 Task: Create a due date automation trigger when advanced on, on the monday of the week a card is due add fields with custom field "Resume" set to a date in this month at 11:00 AM.
Action: Mouse moved to (1175, 92)
Screenshot: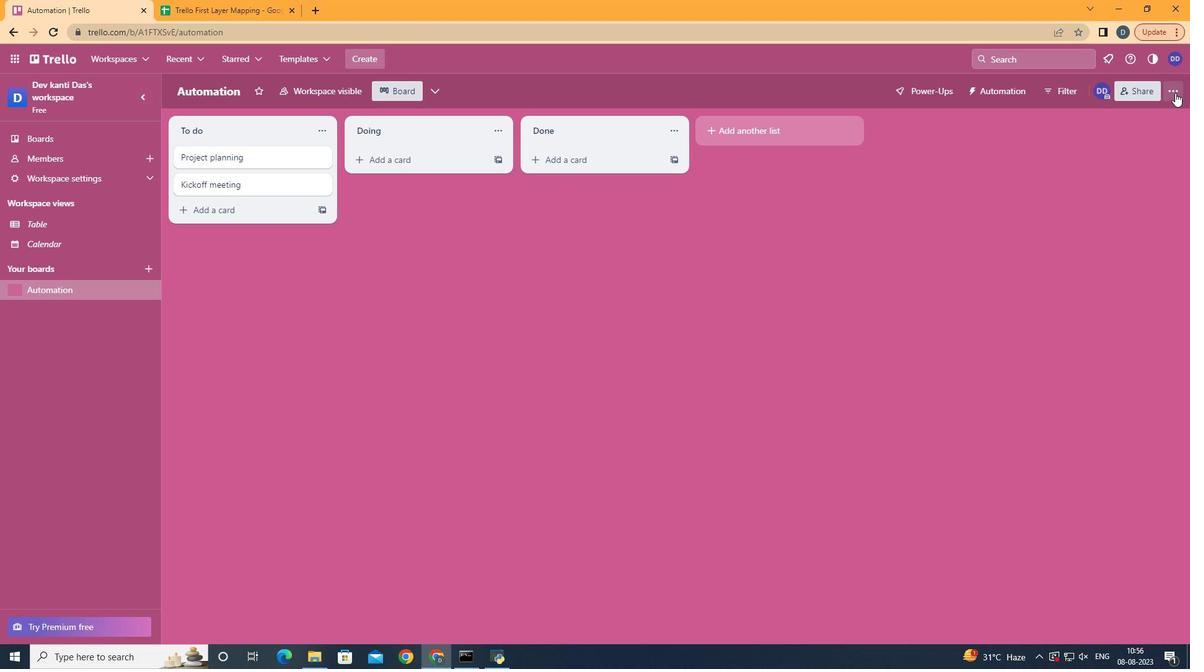 
Action: Mouse pressed left at (1175, 92)
Screenshot: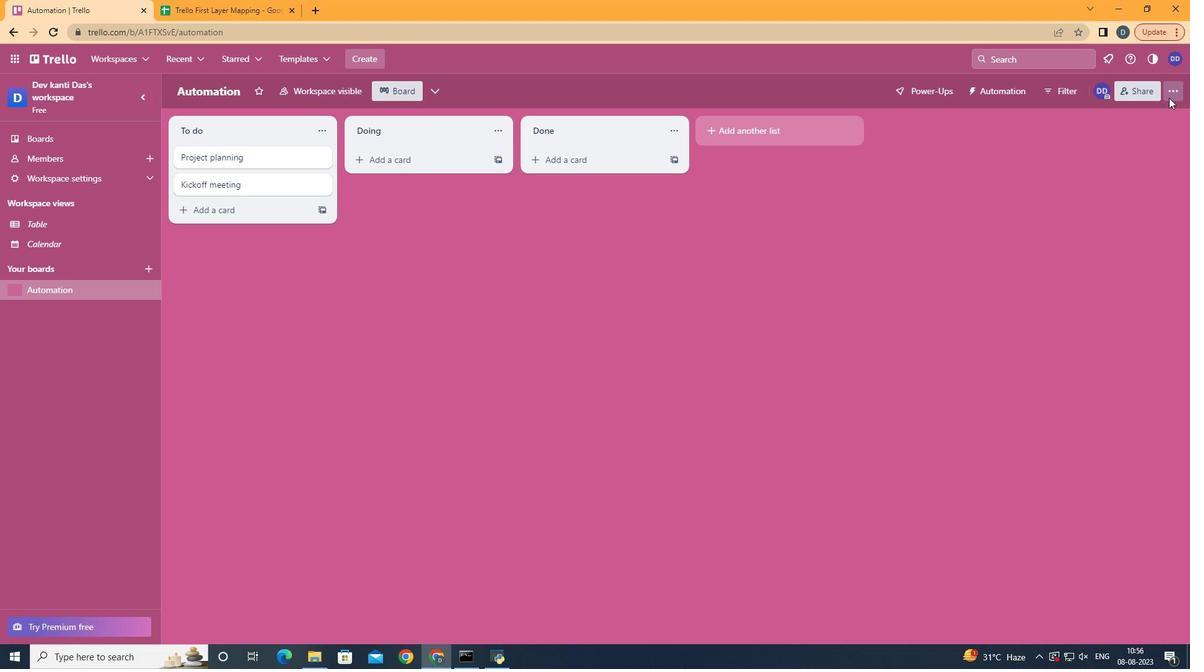 
Action: Mouse moved to (1102, 260)
Screenshot: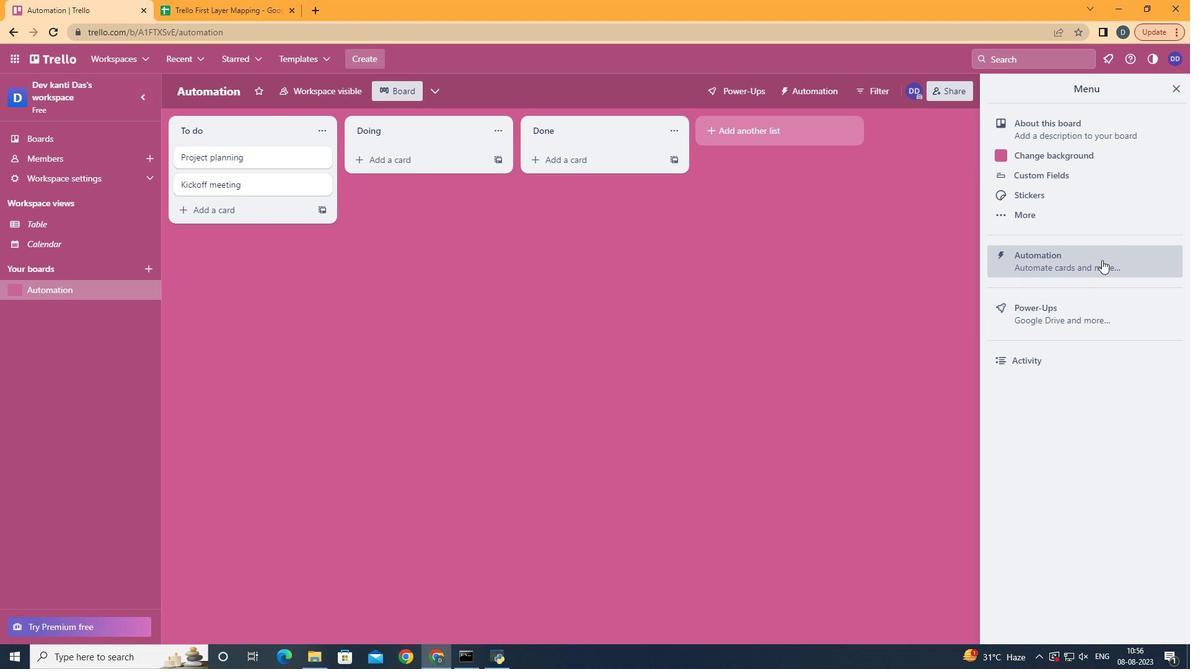 
Action: Mouse pressed left at (1102, 260)
Screenshot: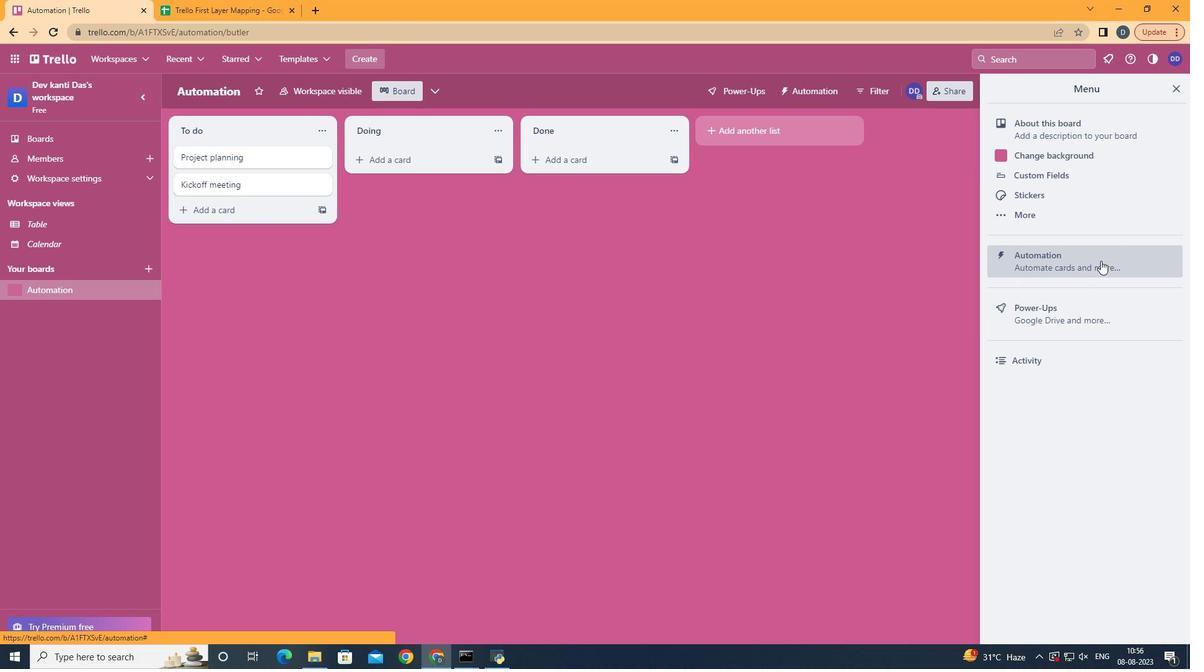 
Action: Mouse moved to (211, 248)
Screenshot: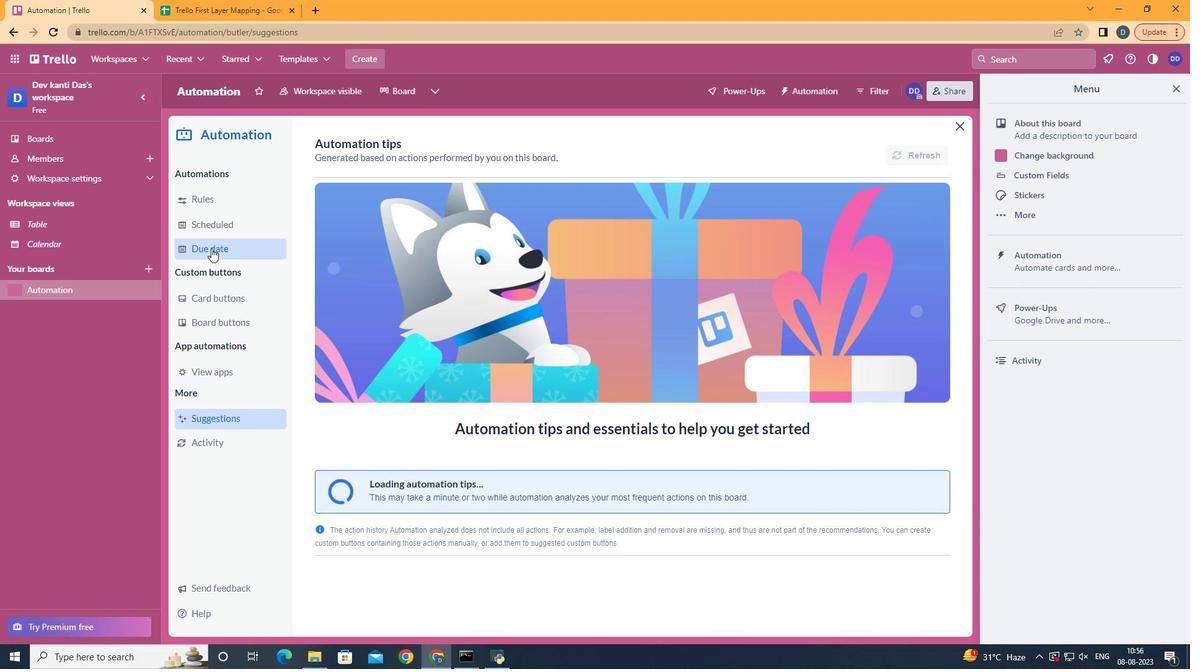 
Action: Mouse pressed left at (211, 248)
Screenshot: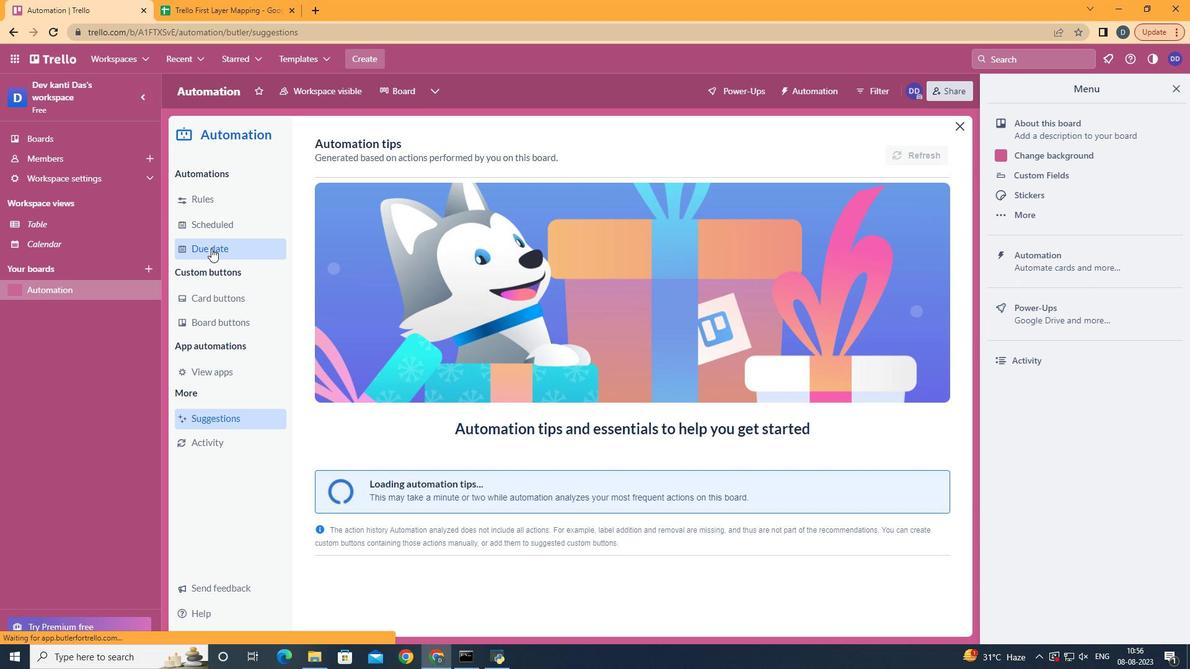 
Action: Mouse moved to (873, 147)
Screenshot: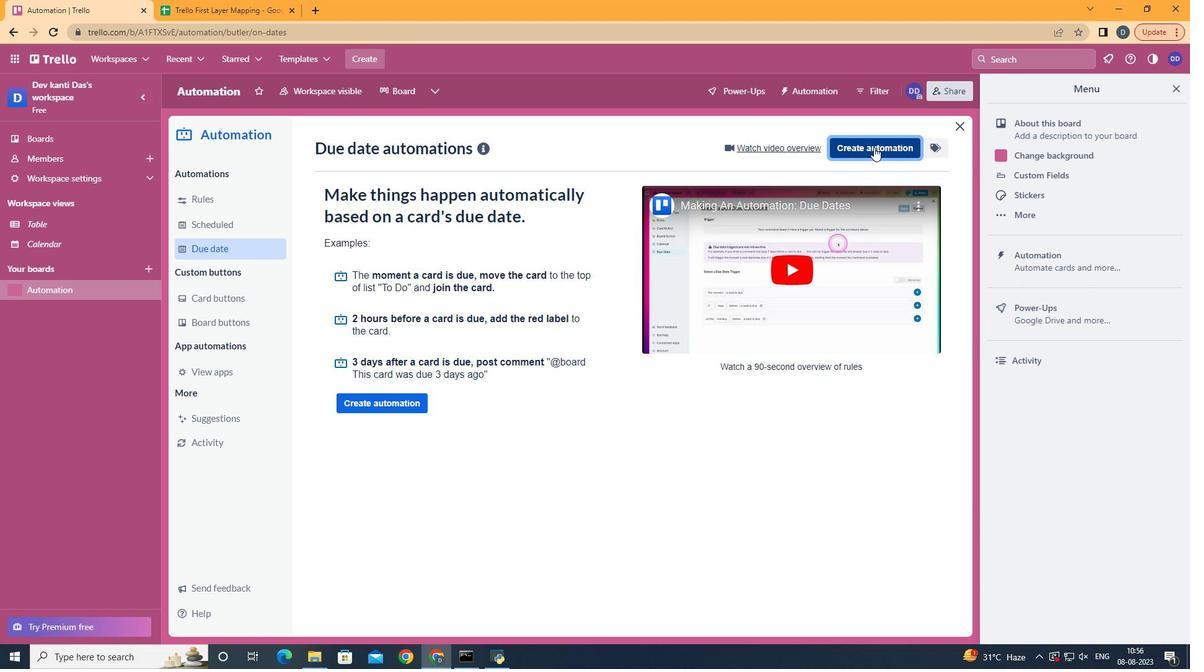
Action: Mouse pressed left at (873, 147)
Screenshot: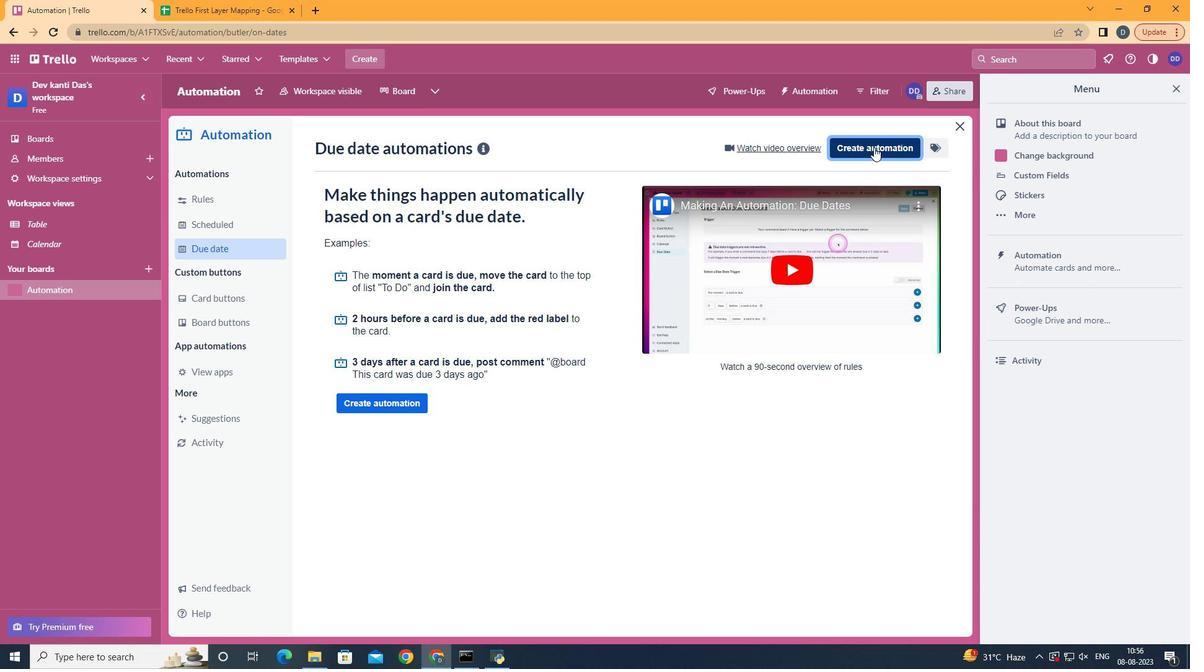 
Action: Mouse moved to (627, 264)
Screenshot: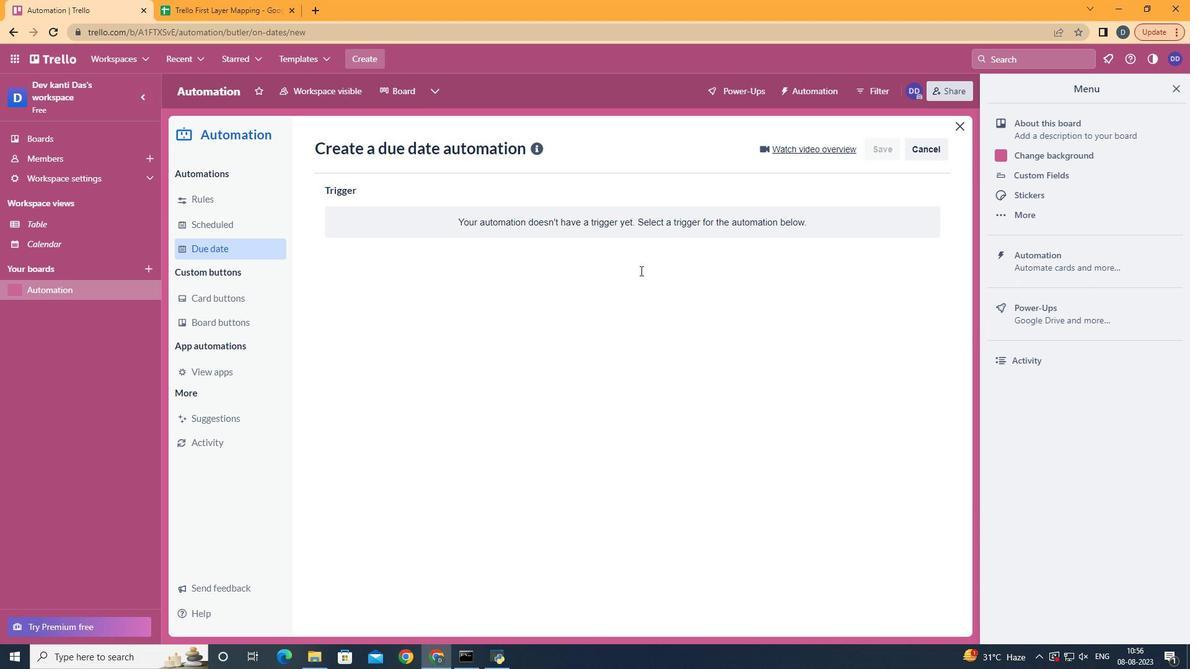 
Action: Mouse pressed left at (627, 264)
Screenshot: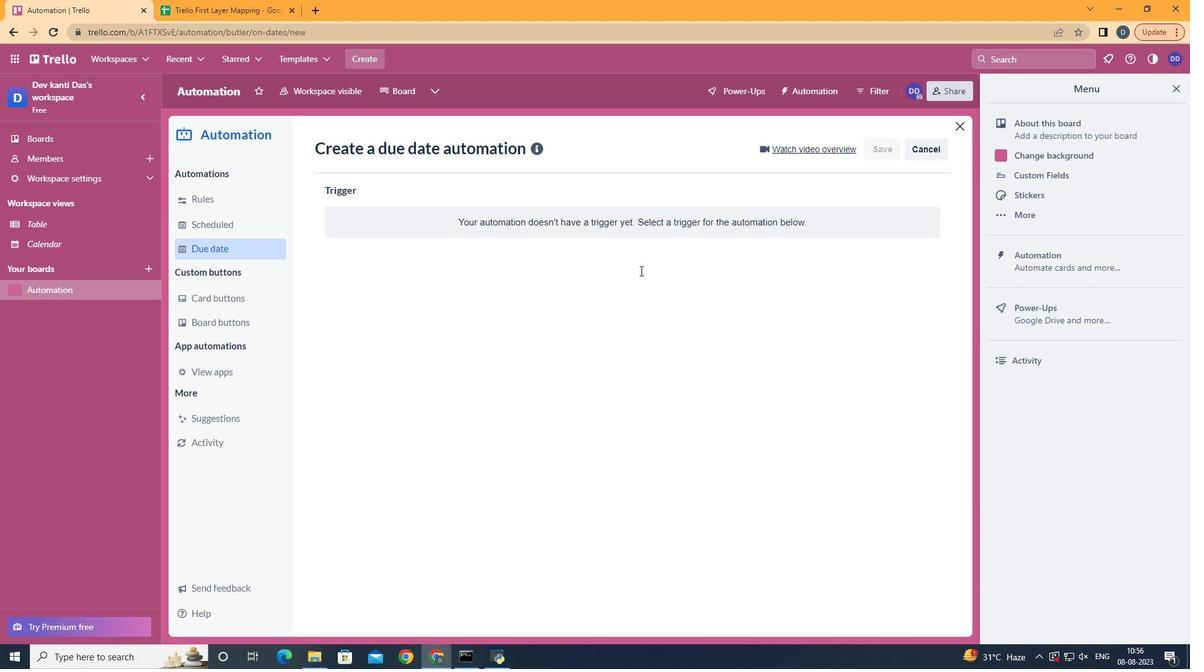 
Action: Mouse moved to (402, 324)
Screenshot: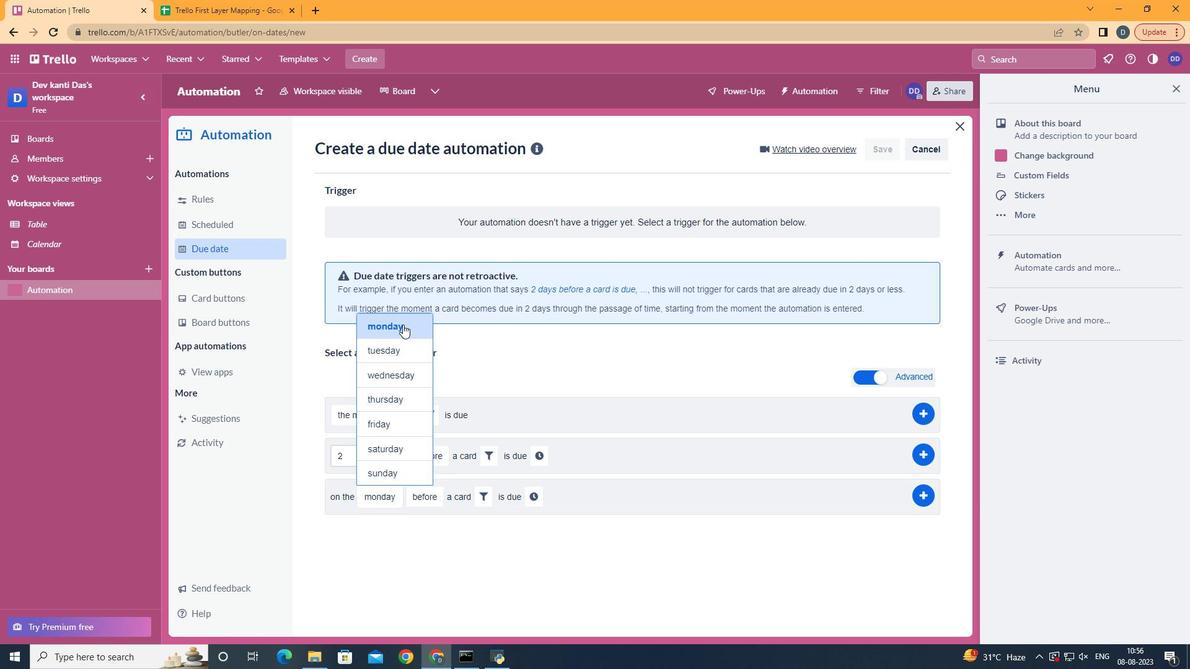 
Action: Mouse pressed left at (402, 324)
Screenshot: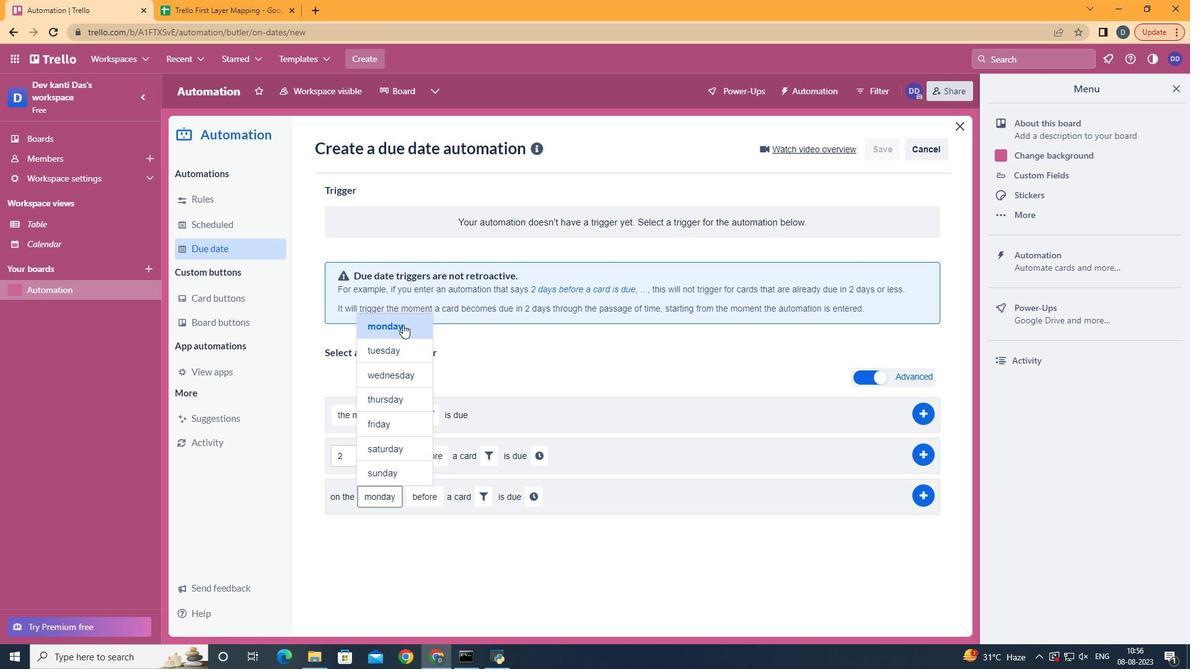 
Action: Mouse moved to (435, 577)
Screenshot: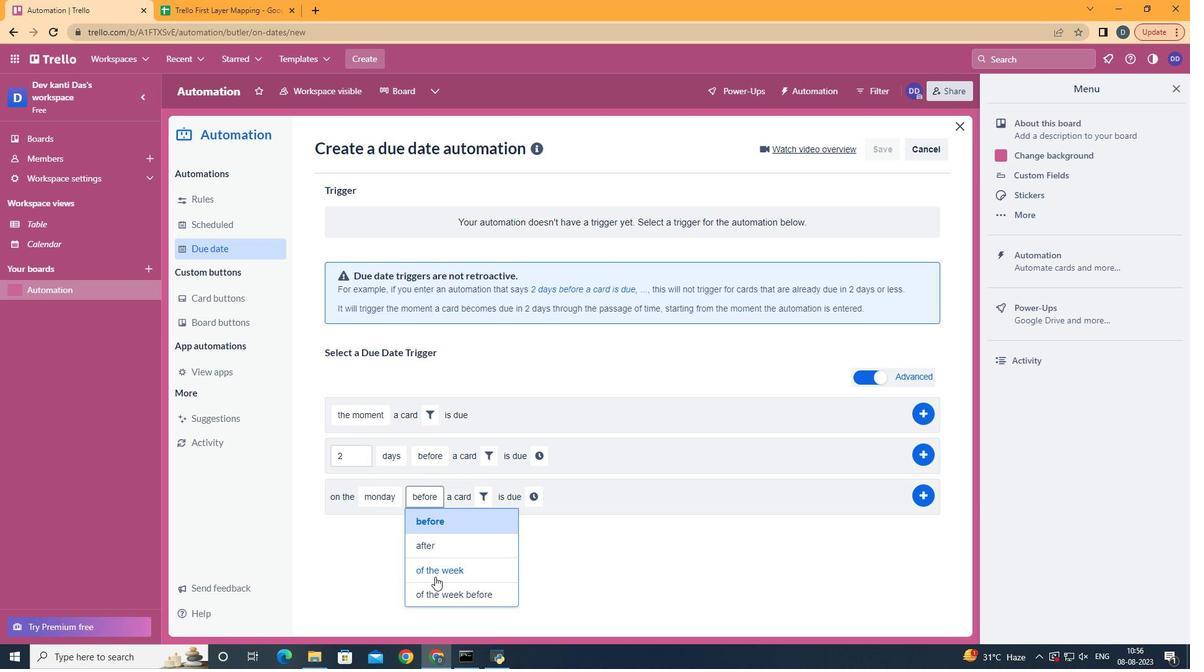 
Action: Mouse pressed left at (435, 577)
Screenshot: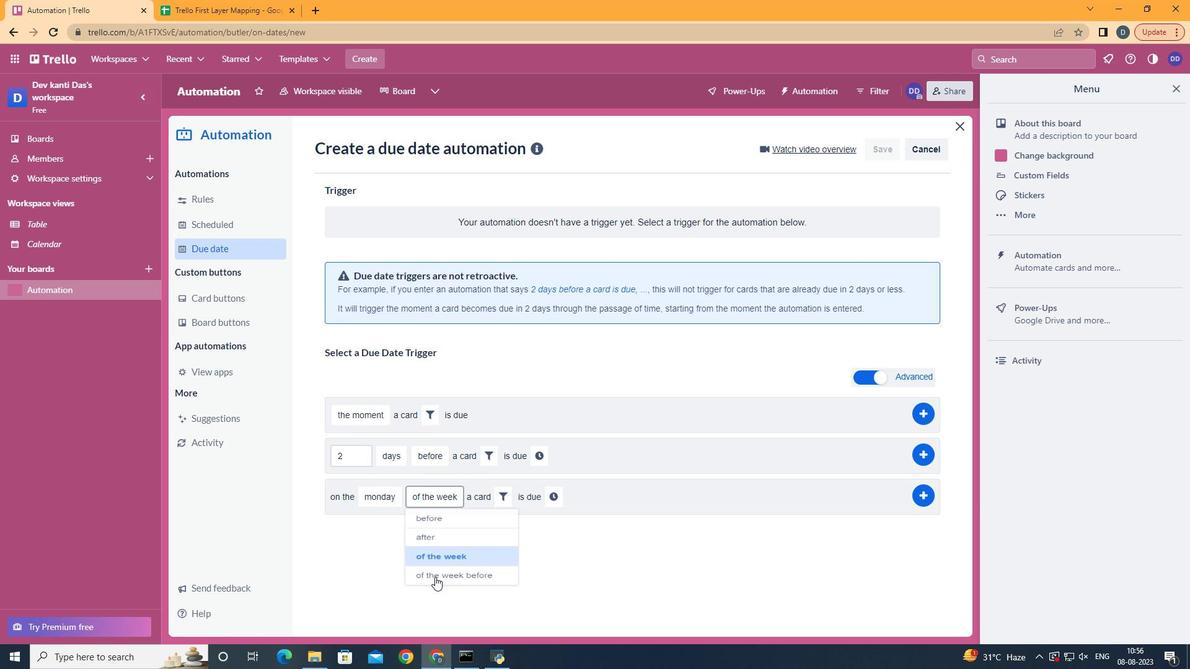 
Action: Mouse moved to (501, 501)
Screenshot: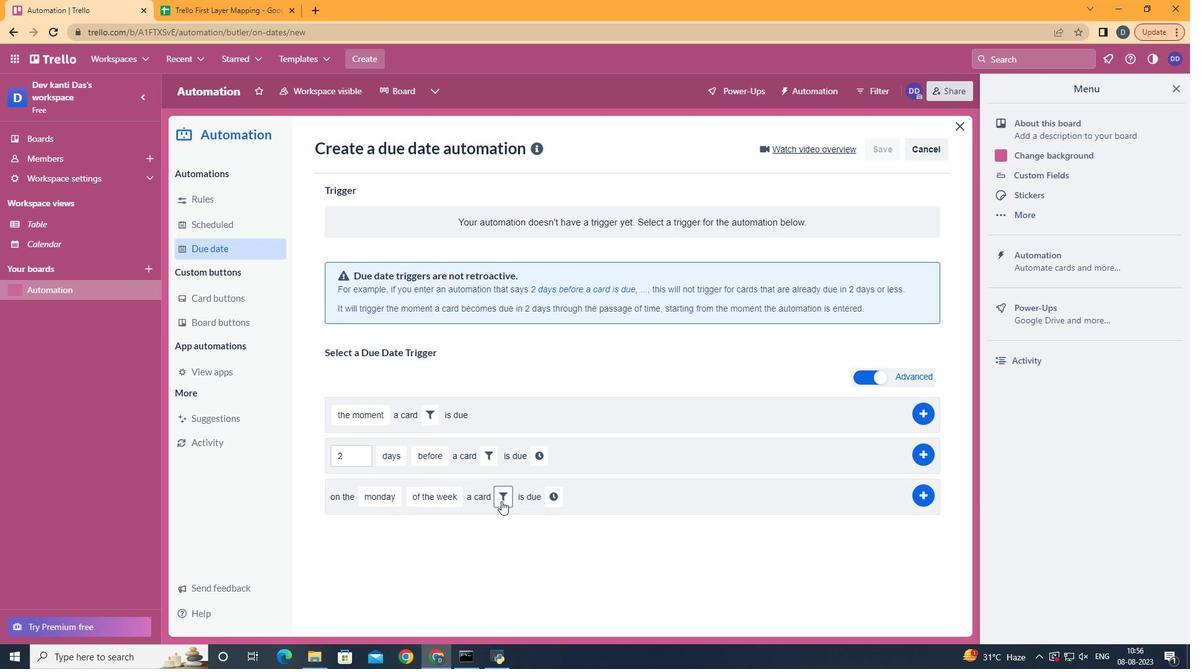 
Action: Mouse pressed left at (501, 501)
Screenshot: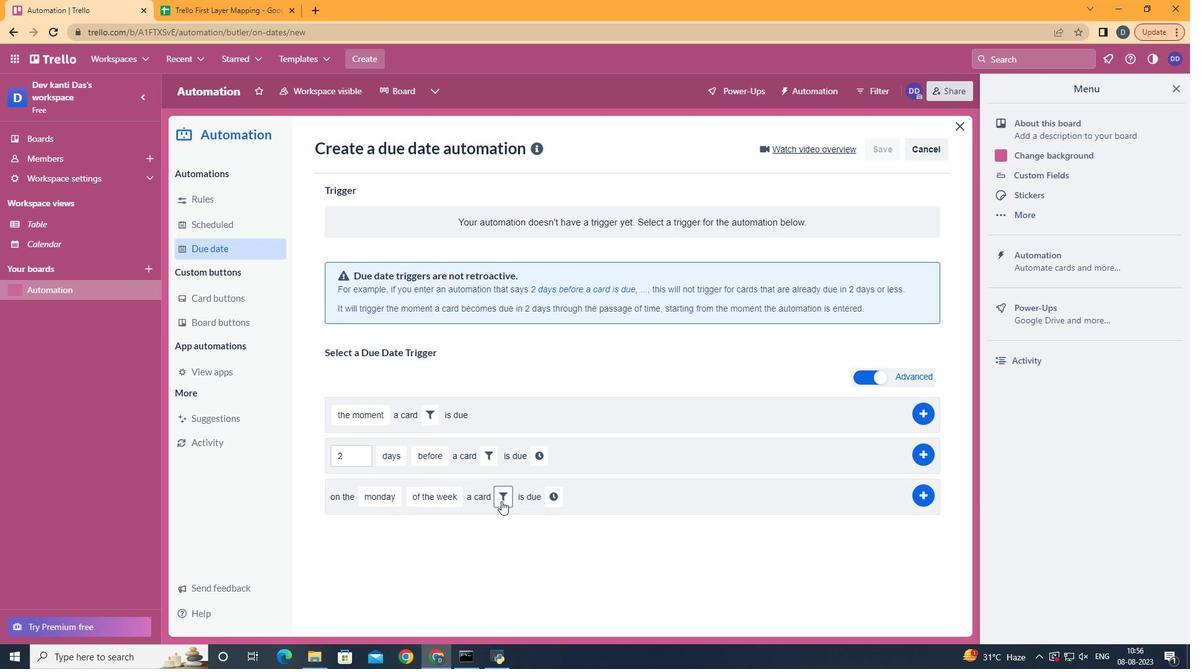 
Action: Mouse moved to (692, 532)
Screenshot: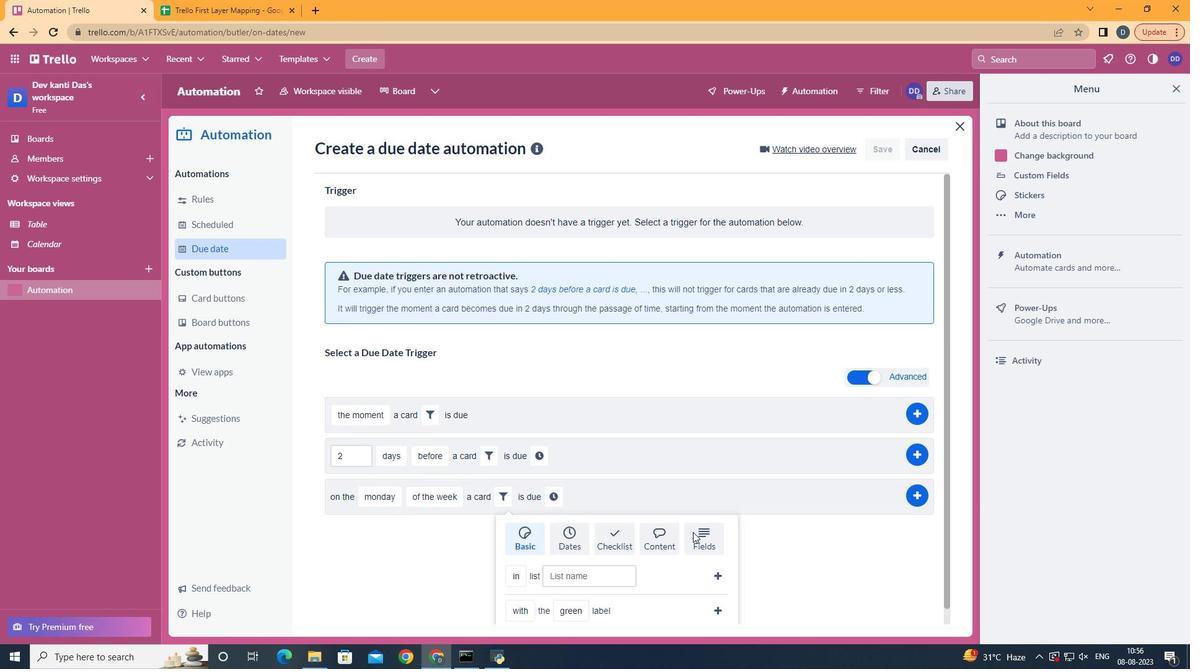 
Action: Mouse pressed left at (692, 532)
Screenshot: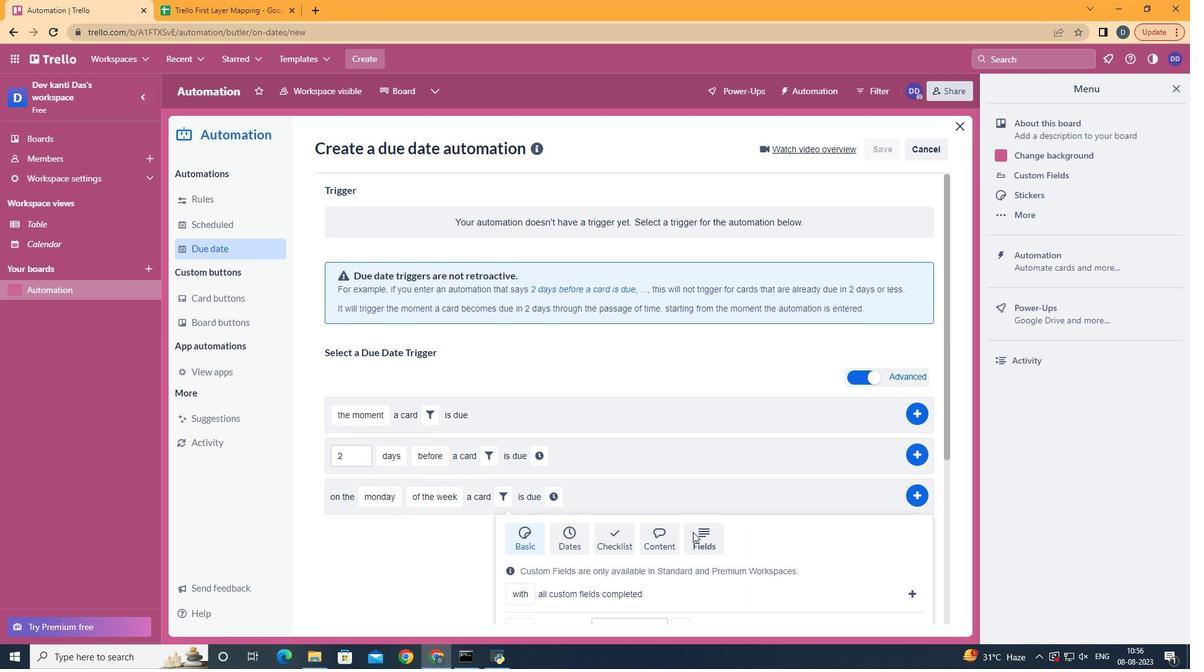 
Action: Mouse scrolled (692, 531) with delta (0, 0)
Screenshot: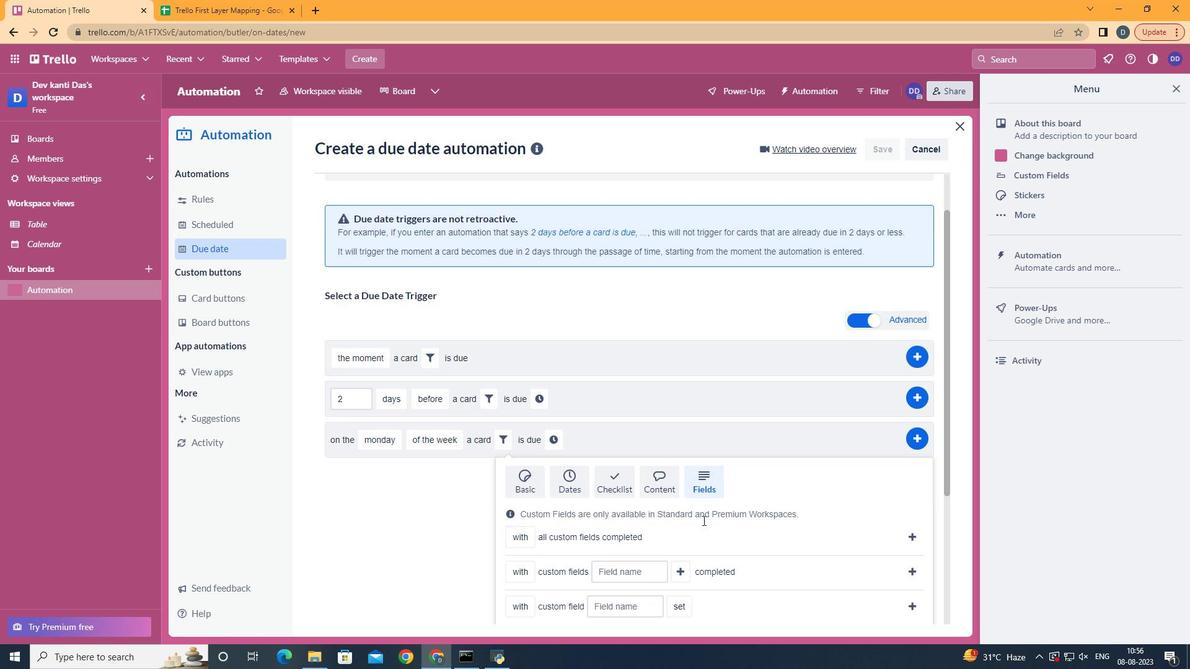 
Action: Mouse scrolled (692, 531) with delta (0, 0)
Screenshot: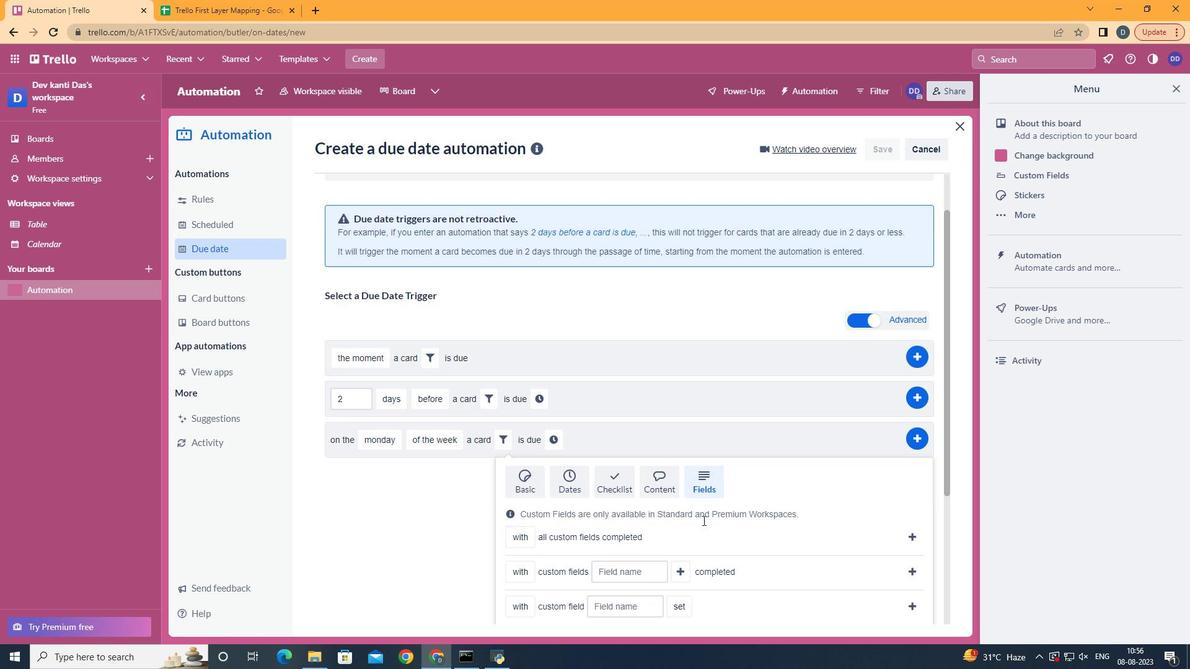 
Action: Mouse scrolled (692, 531) with delta (0, 0)
Screenshot: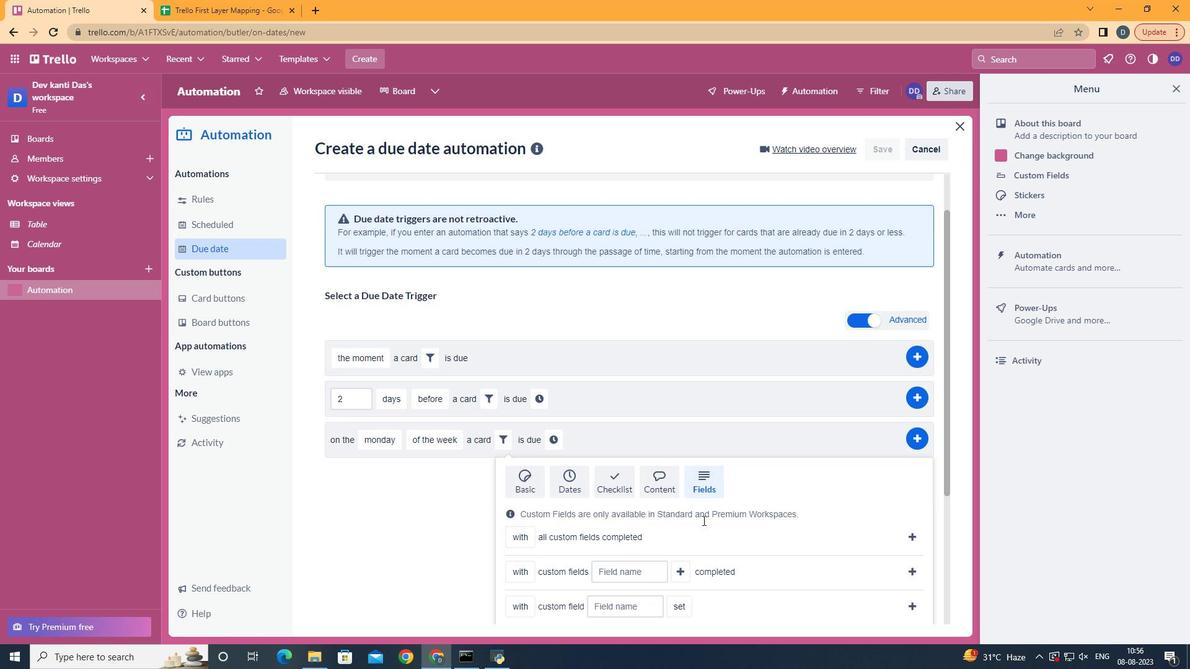 
Action: Mouse scrolled (692, 531) with delta (0, 0)
Screenshot: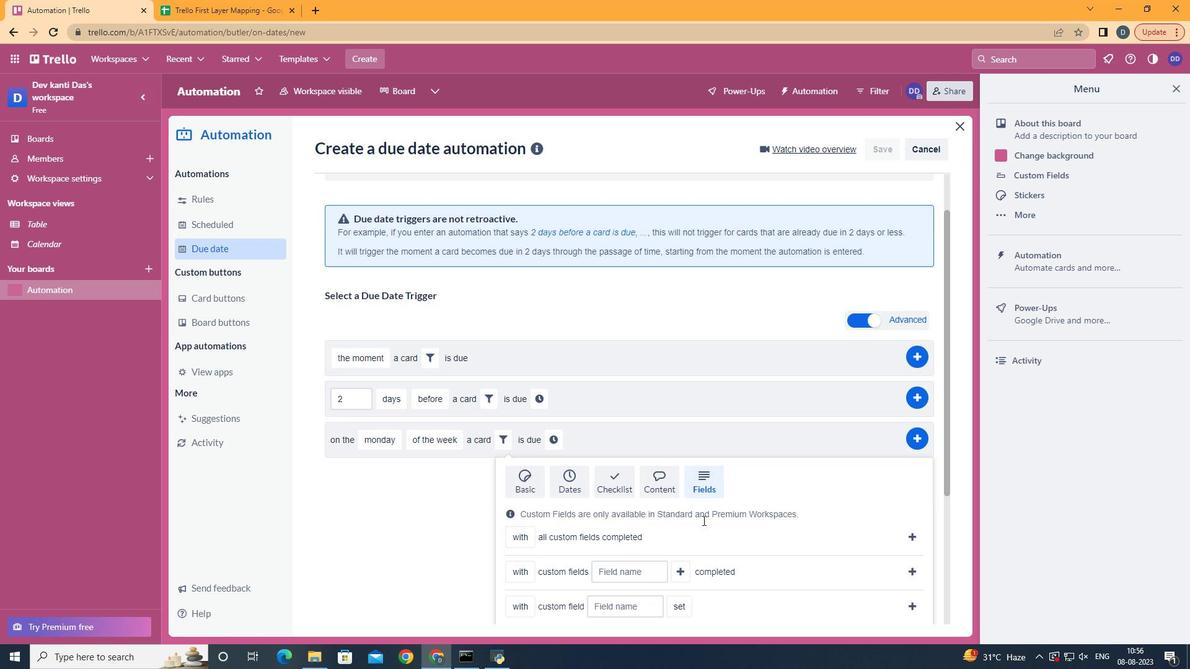 
Action: Mouse scrolled (692, 531) with delta (0, 0)
Screenshot: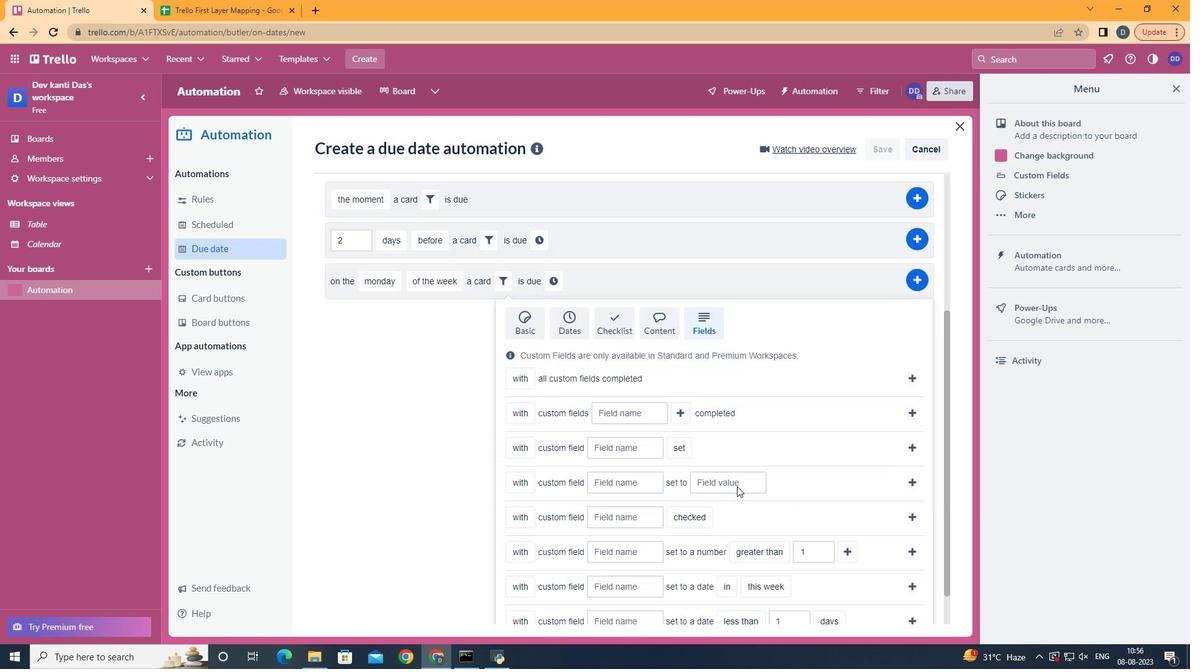 
Action: Mouse moved to (528, 560)
Screenshot: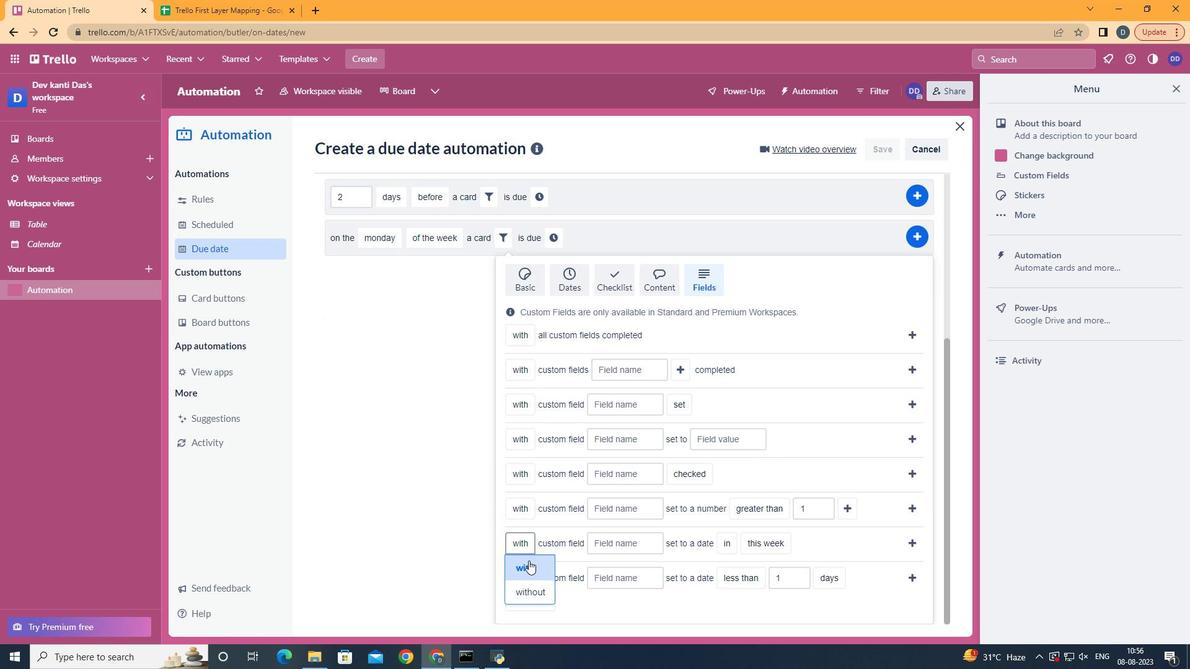 
Action: Mouse pressed left at (528, 560)
Screenshot: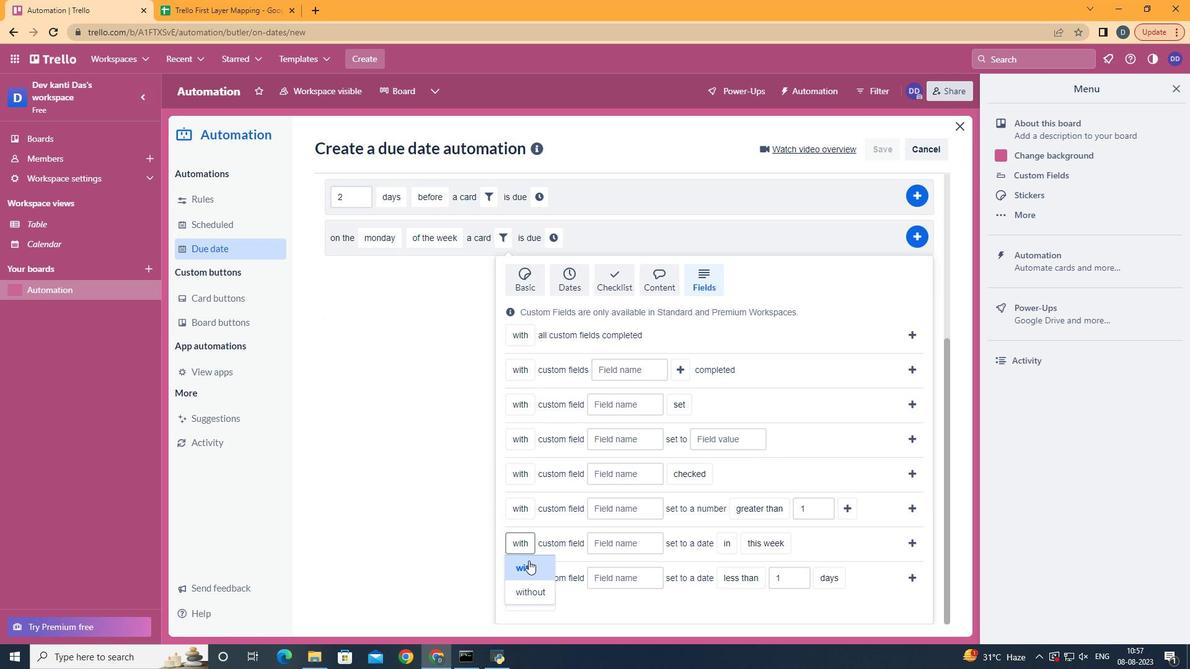 
Action: Mouse moved to (626, 545)
Screenshot: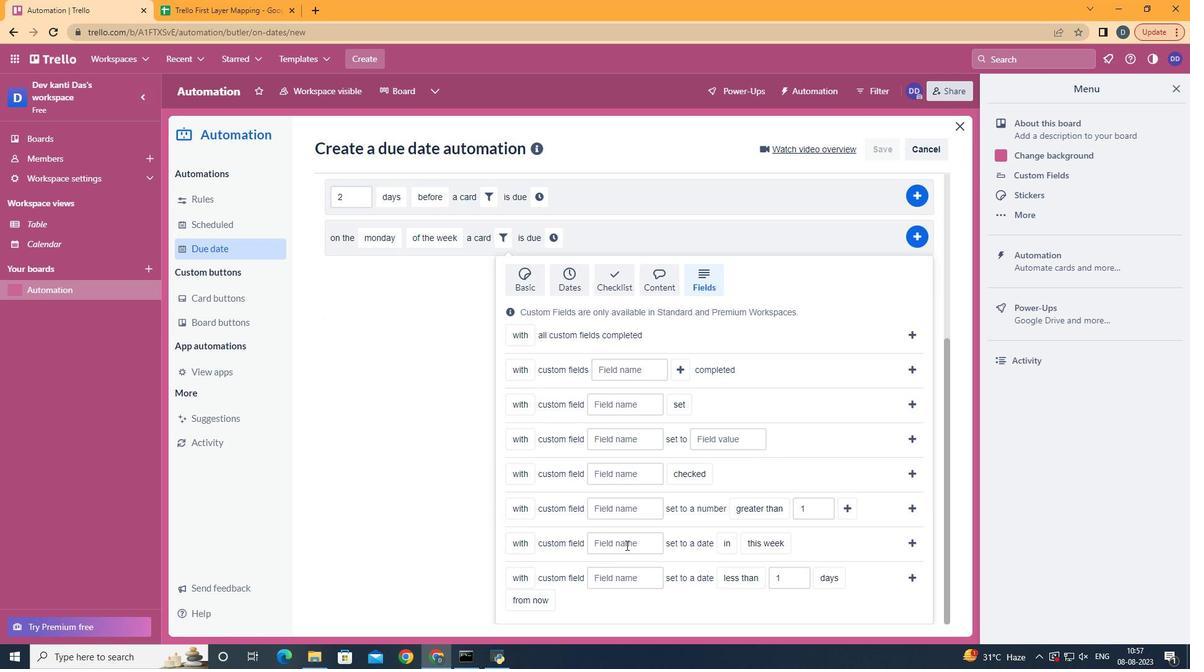
Action: Mouse pressed left at (626, 545)
Screenshot: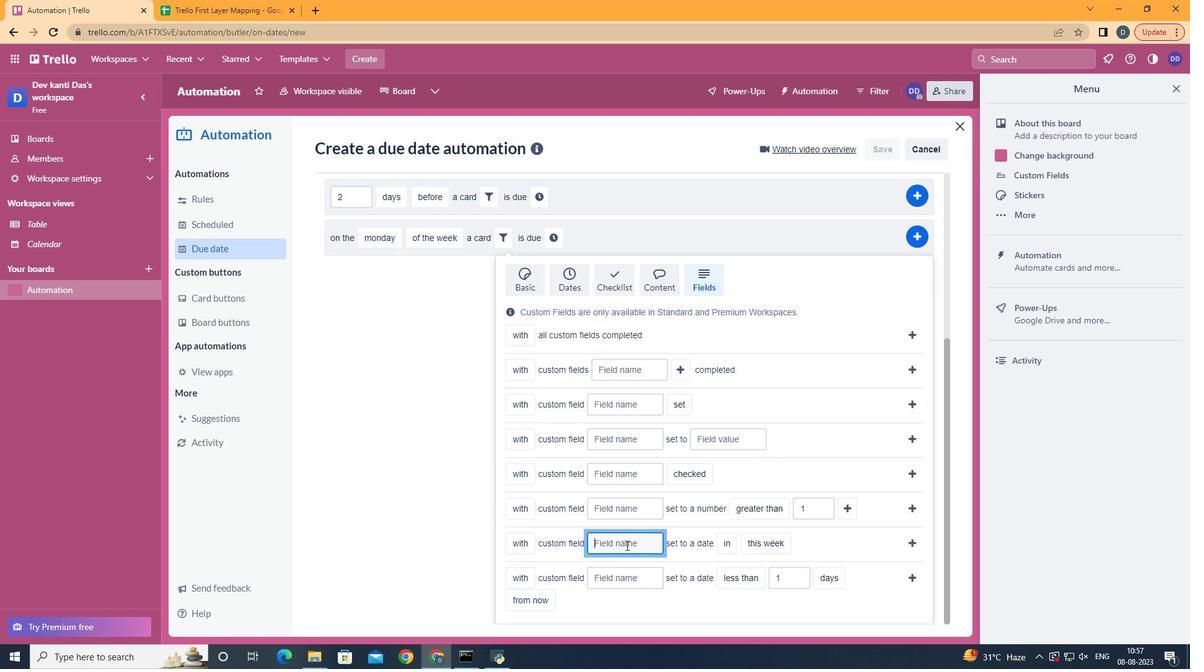 
Action: Key pressed <Key.shift>Resume
Screenshot: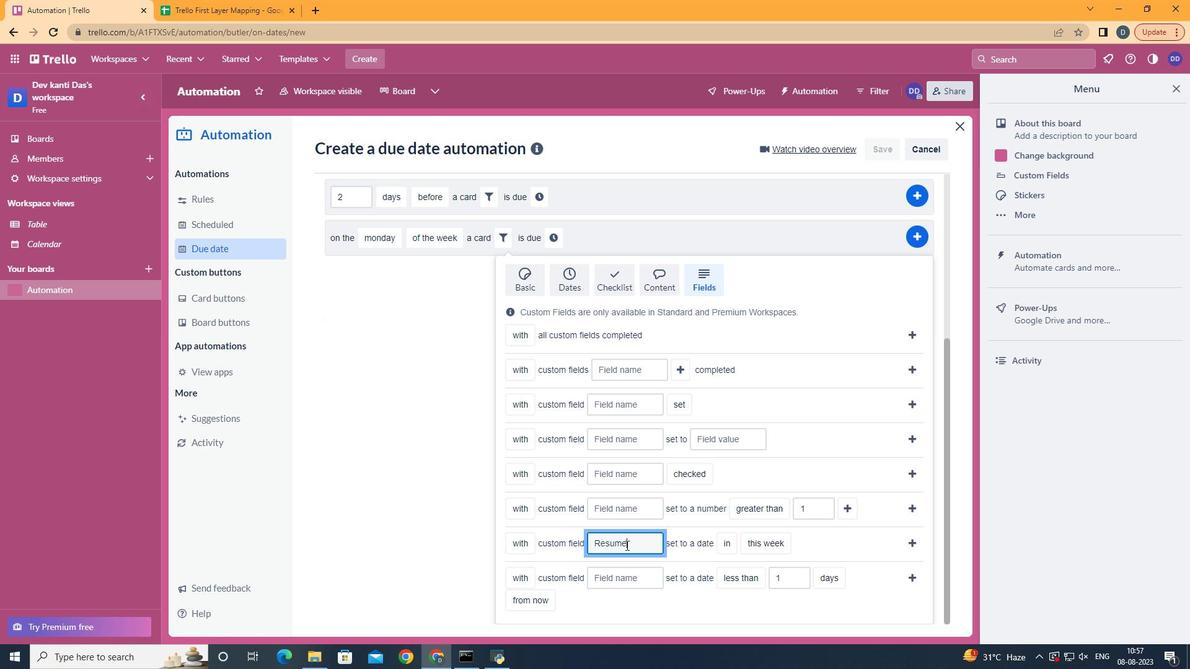 
Action: Mouse moved to (727, 562)
Screenshot: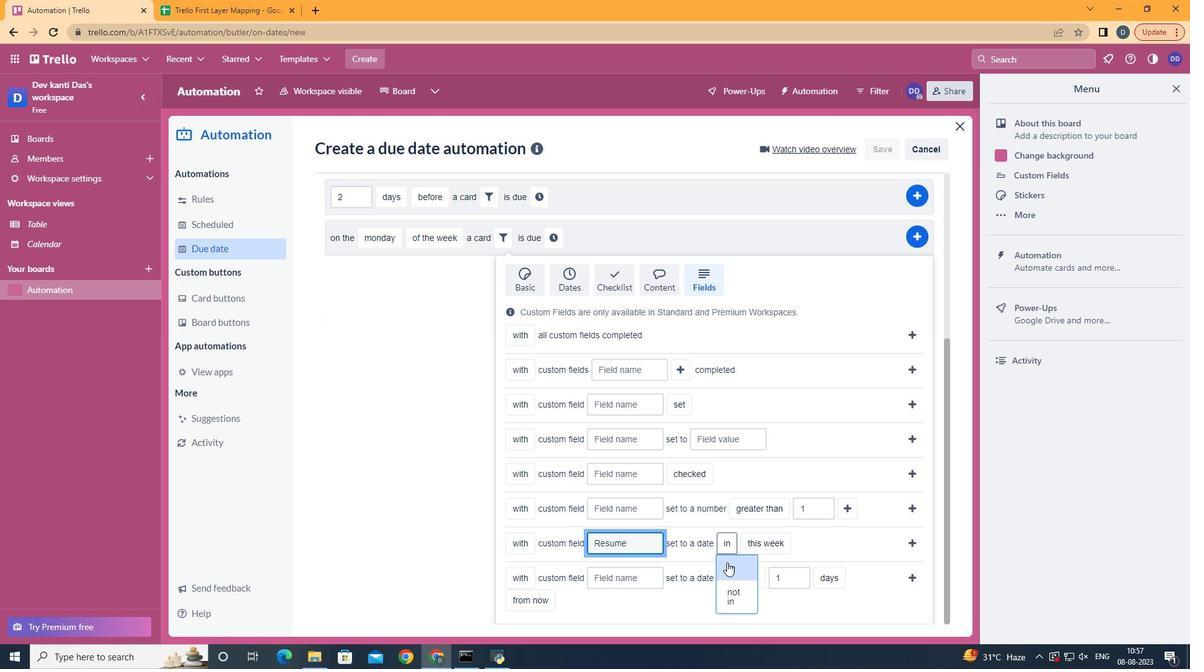 
Action: Mouse pressed left at (727, 562)
Screenshot: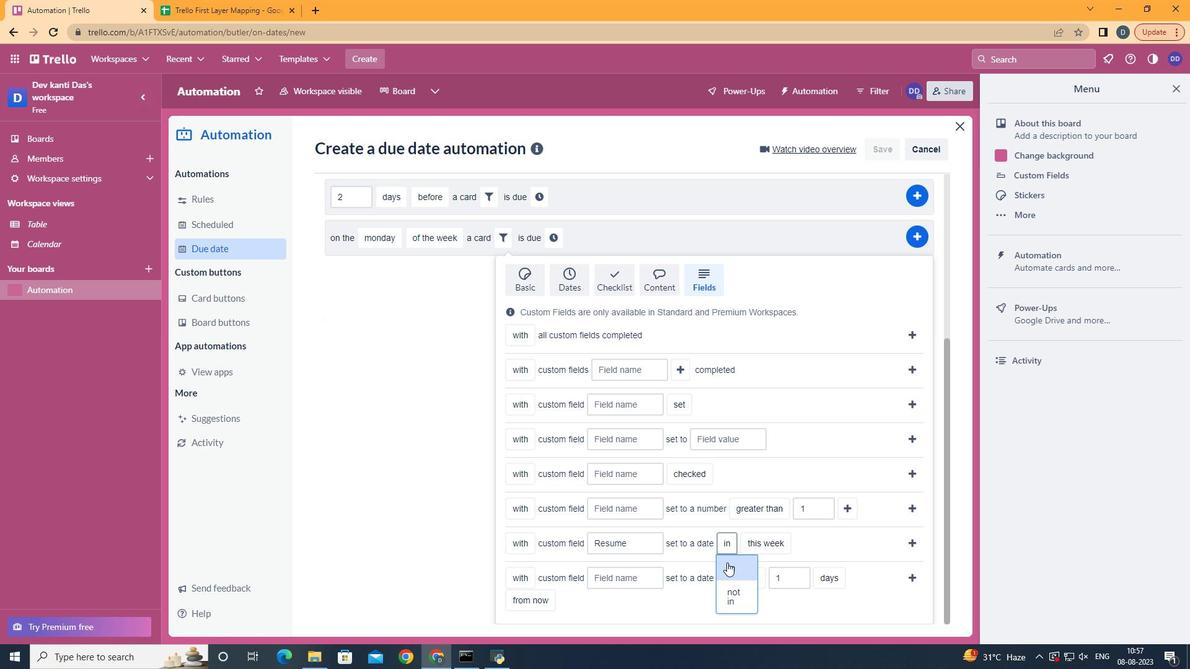 
Action: Mouse moved to (781, 593)
Screenshot: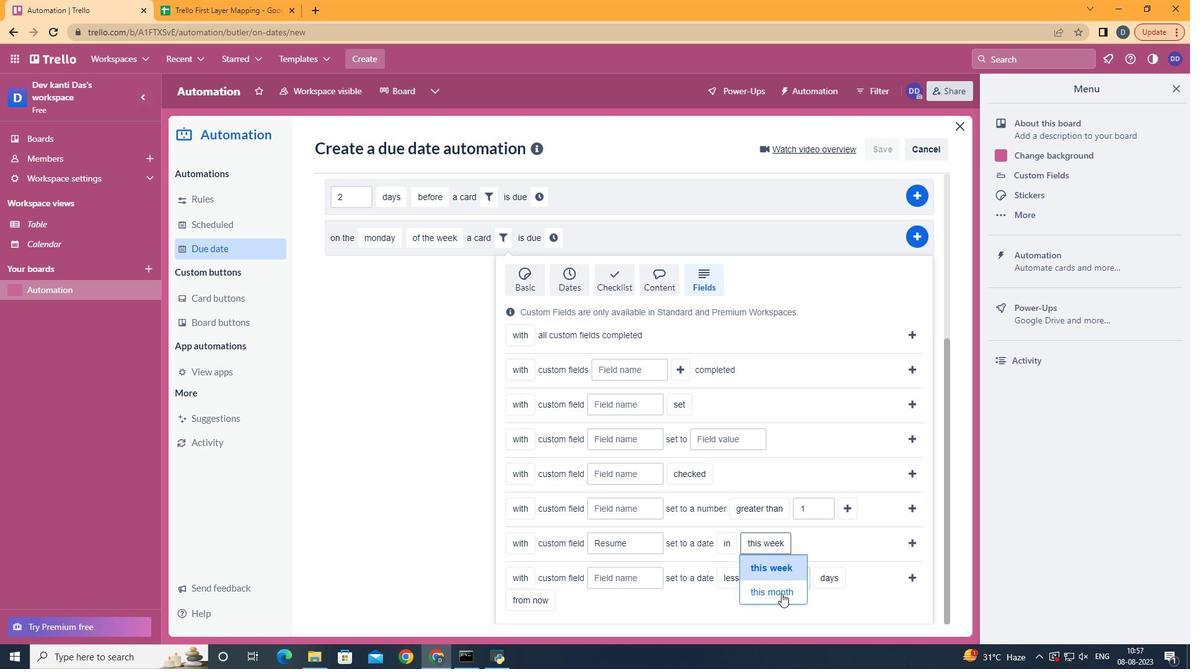 
Action: Mouse pressed left at (781, 593)
Screenshot: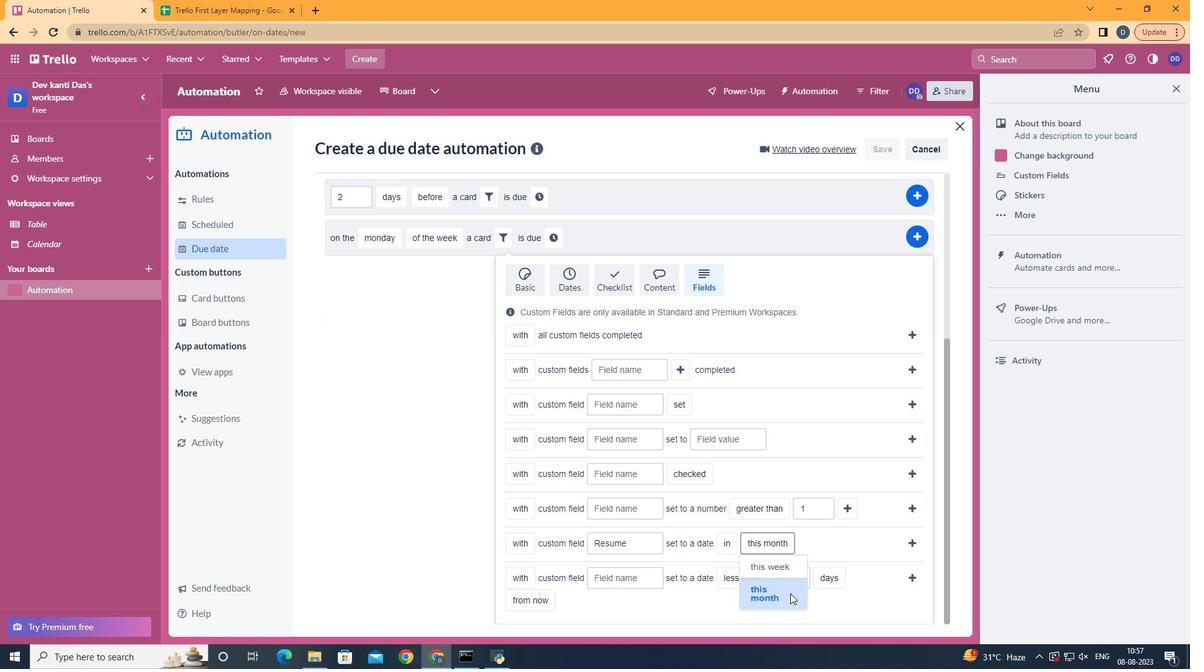 
Action: Mouse moved to (911, 544)
Screenshot: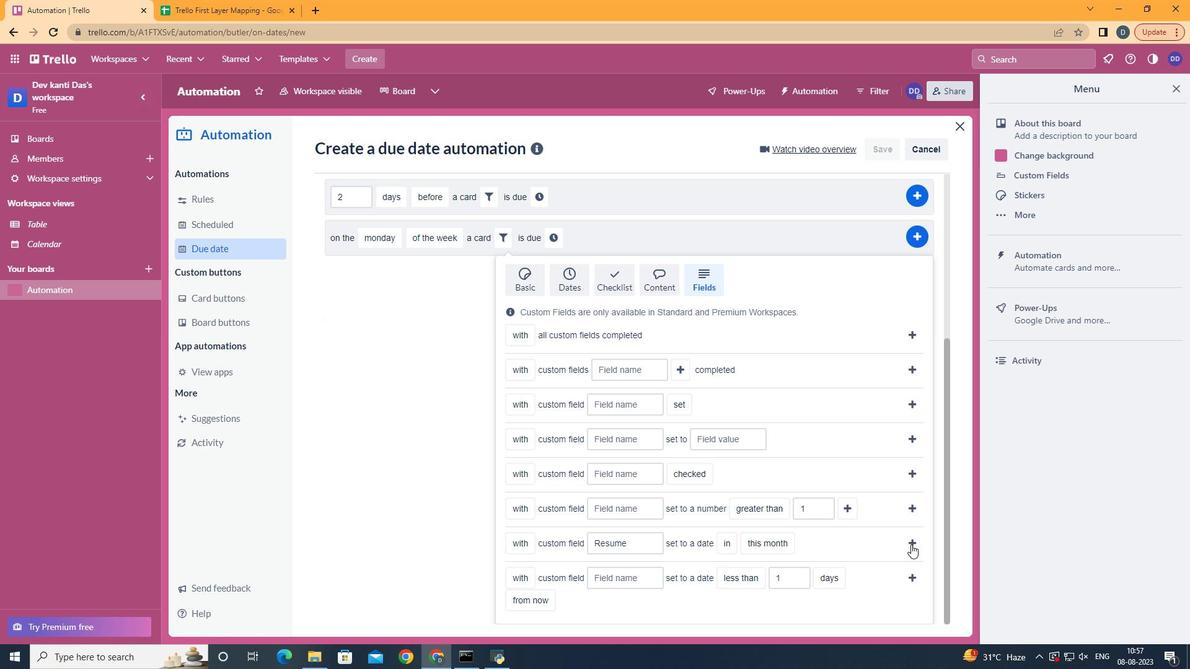 
Action: Mouse pressed left at (911, 544)
Screenshot: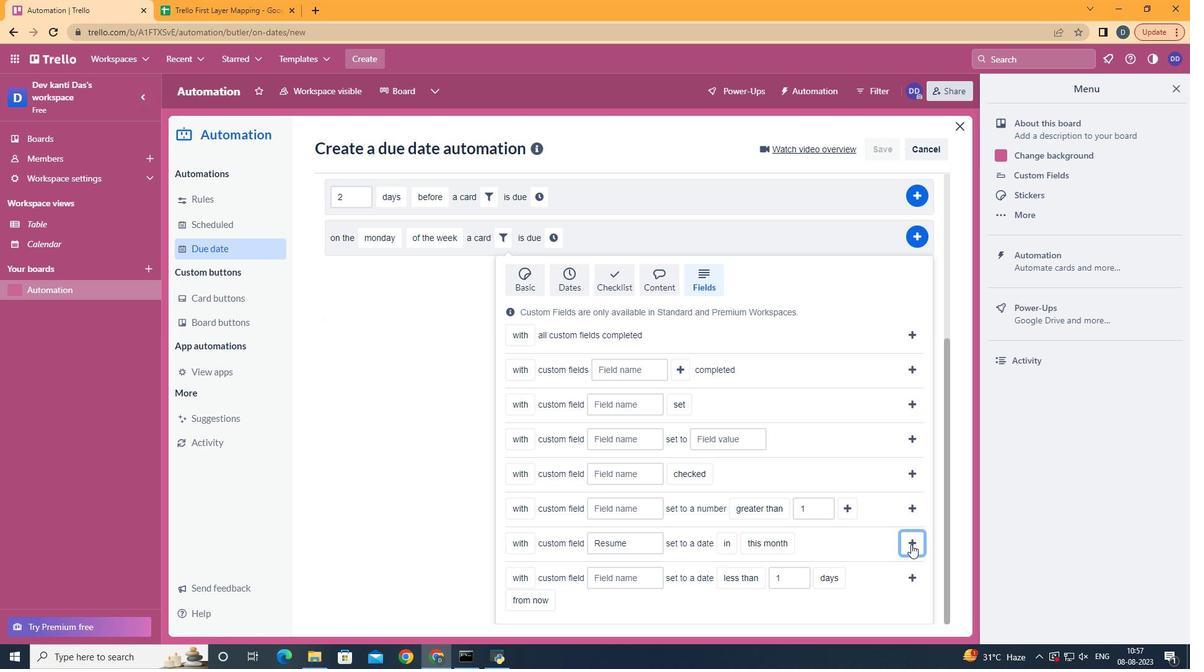 
Action: Mouse moved to (791, 497)
Screenshot: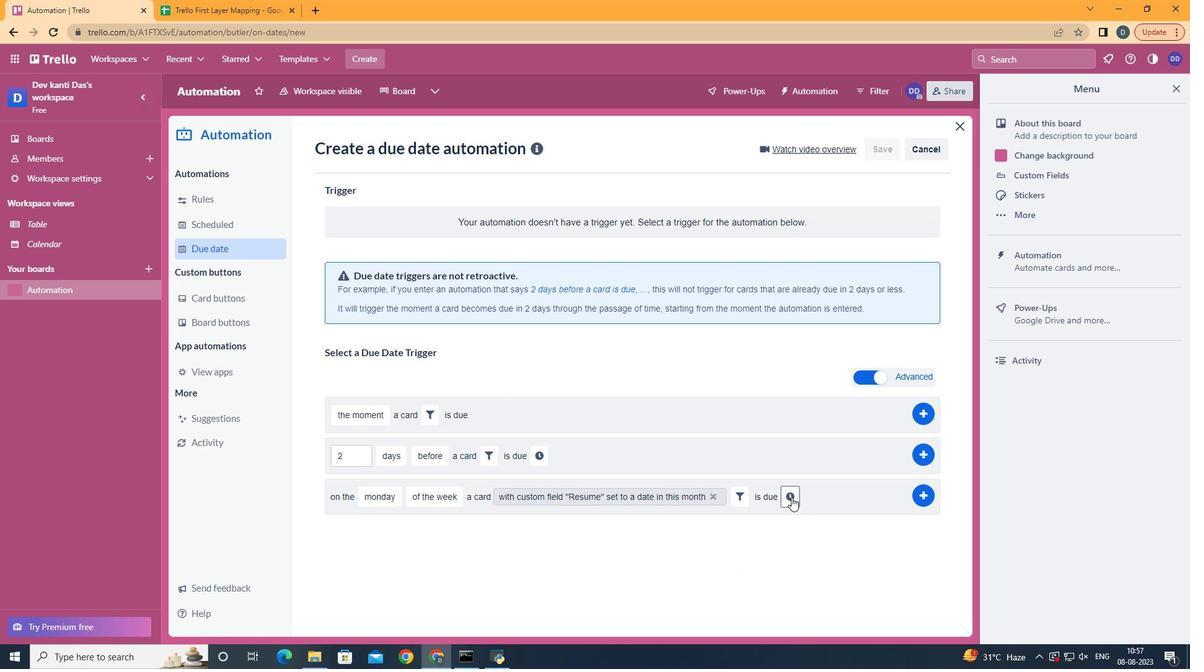 
Action: Mouse pressed left at (791, 497)
Screenshot: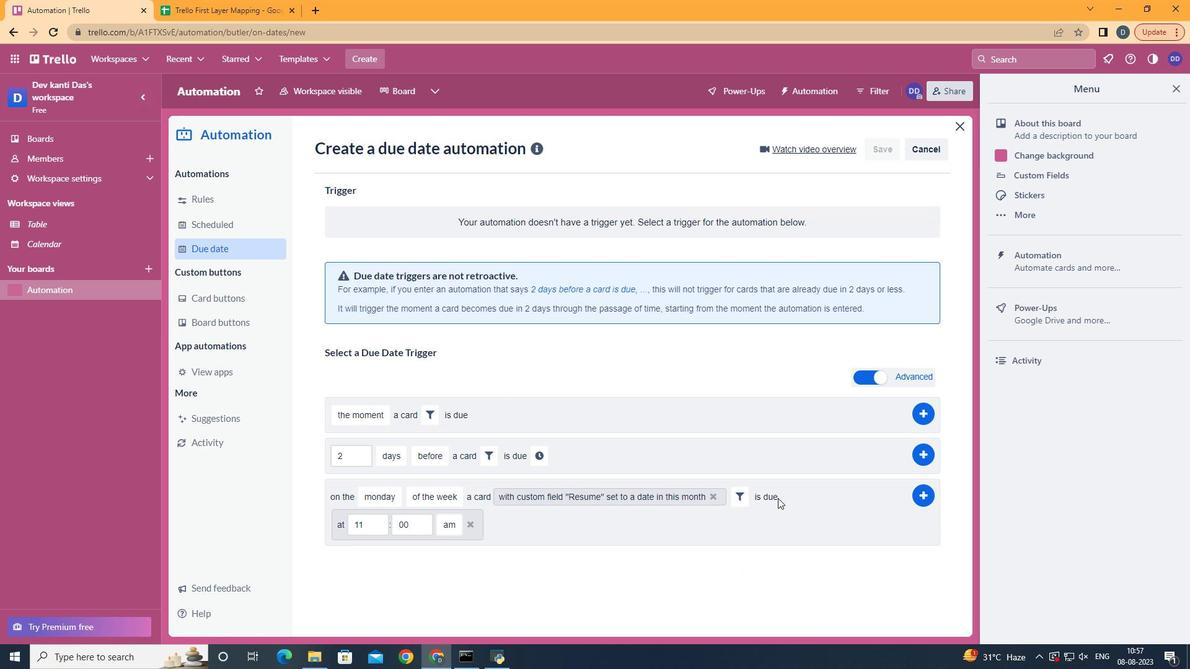 
Action: Mouse moved to (917, 493)
Screenshot: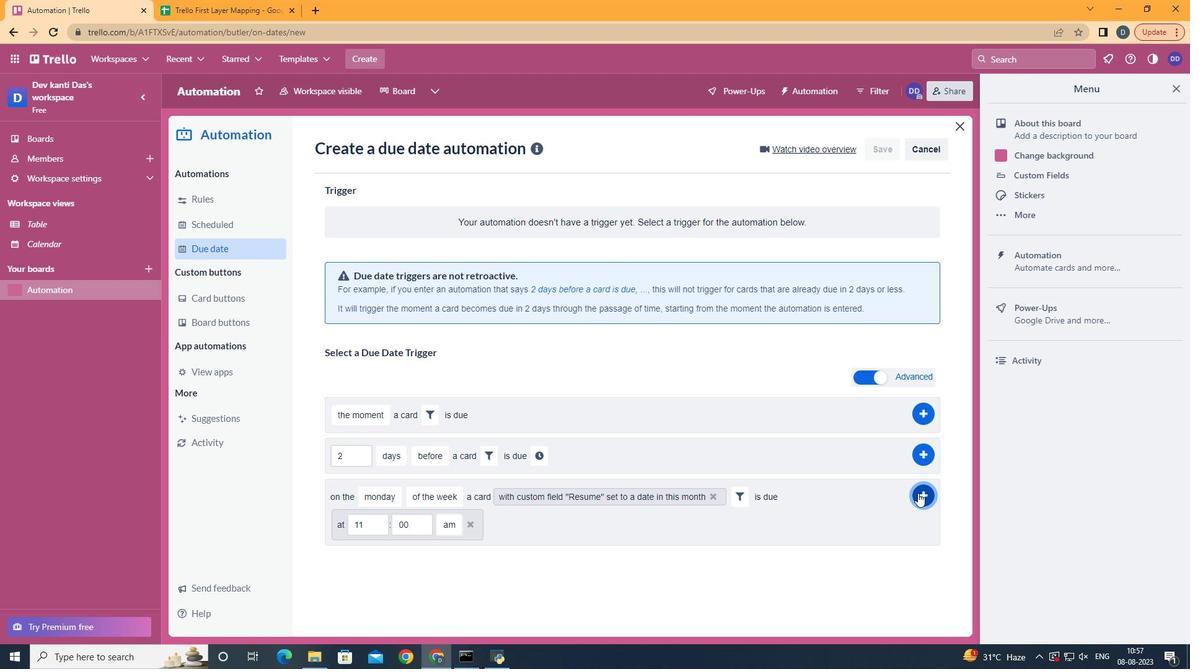 
Action: Mouse pressed left at (917, 493)
Screenshot: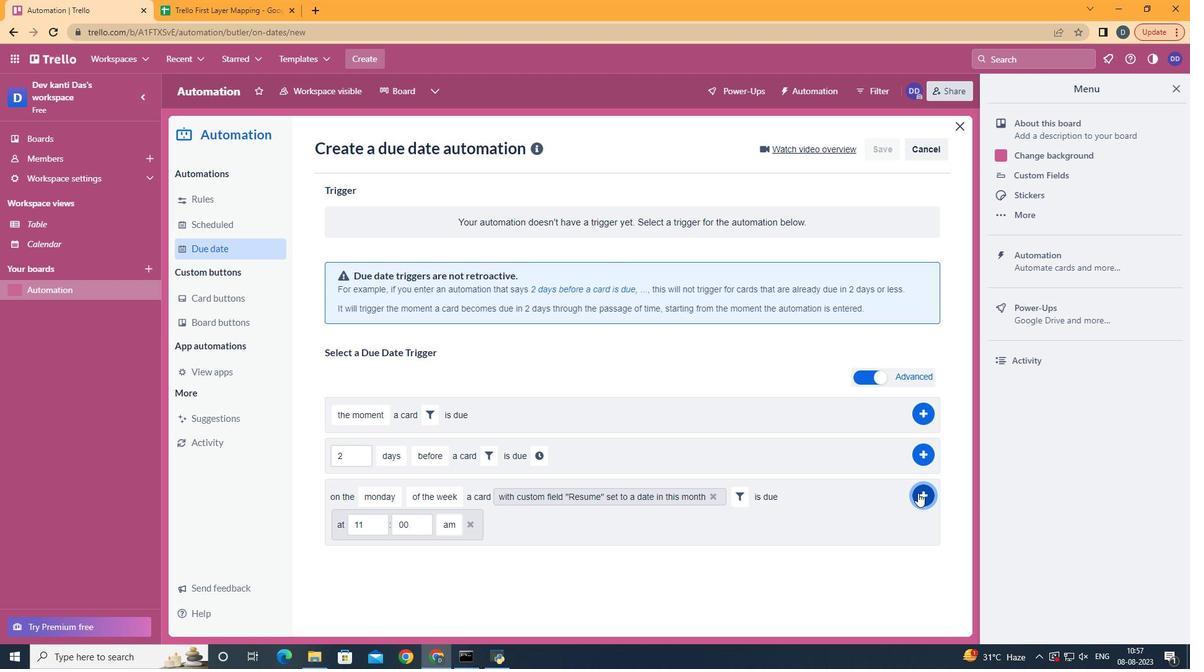
Action: Mouse moved to (597, 258)
Screenshot: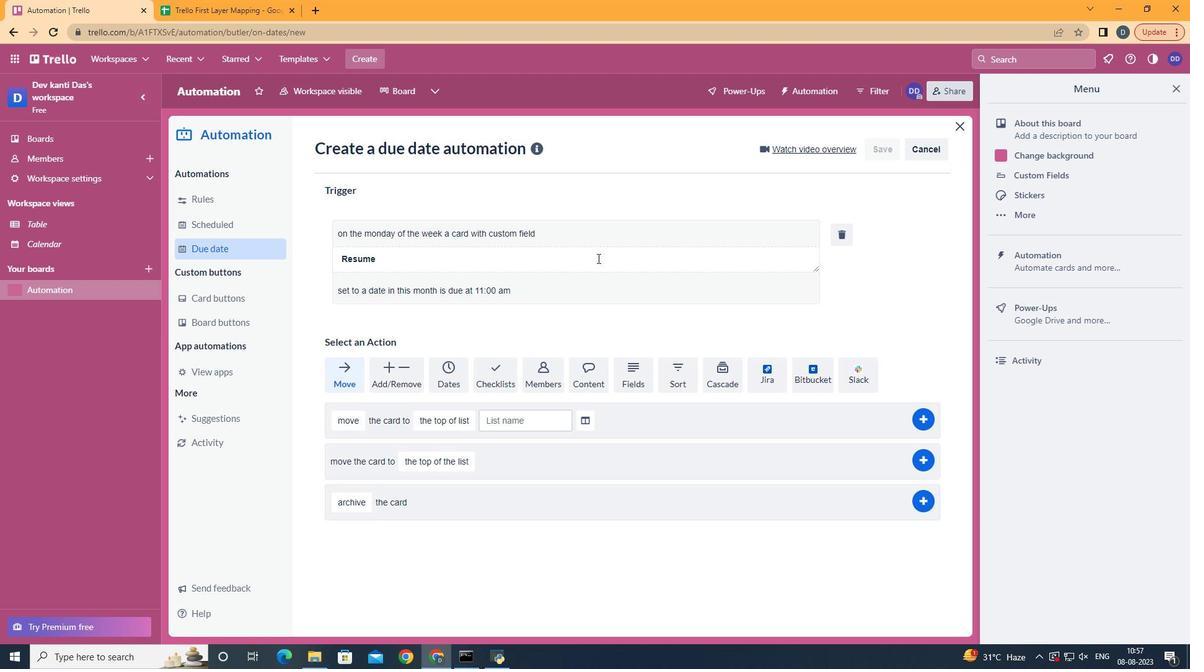 
